 Task: Open a blank sheet, save the file as Kindergarten.doc and add heading 'Kindergarten'Kindergarten ,with the parapraph,with the parapraph Kindergarten is an important foundational stage of education for young children, typically between the ages of four and six. It provides a nurturing environment where children learn essential social, emotional, and academic skills. In kindergarten, children engage in play-based learning, develop fine motor skills, enhance language and communication abilities, and begin to understand basic math concepts. Moreover, they learn to collaborate, share, and build relationships with their peers. Kindergarten sets the stage for a lifelong love of learning and prepares children for the subsequent years of their education journey. Apply Font Style in paragraph Batang and font size 12. Apply font style in  Heading Castellar and font size 14 Change heading alignment to  Left
Action: Mouse moved to (71, 346)
Screenshot: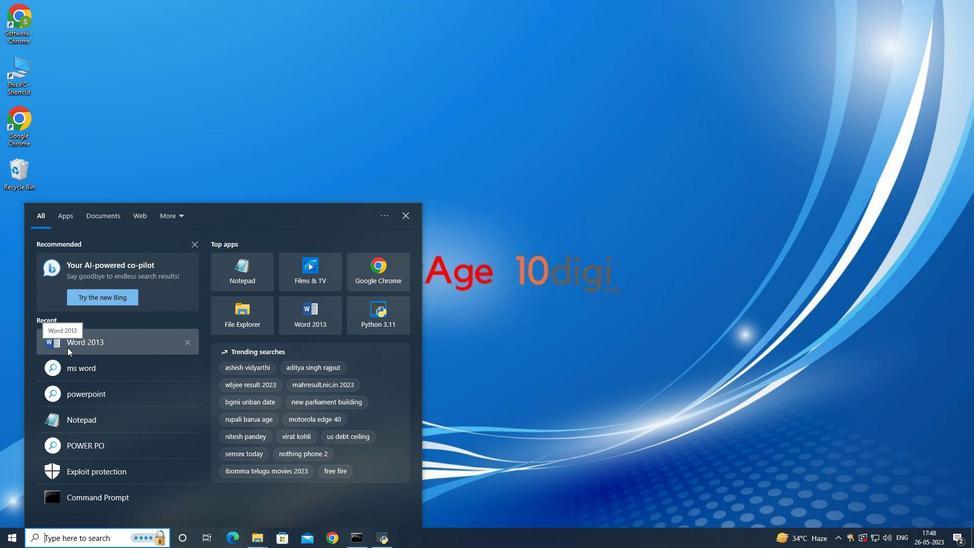 
Action: Mouse pressed left at (71, 346)
Screenshot: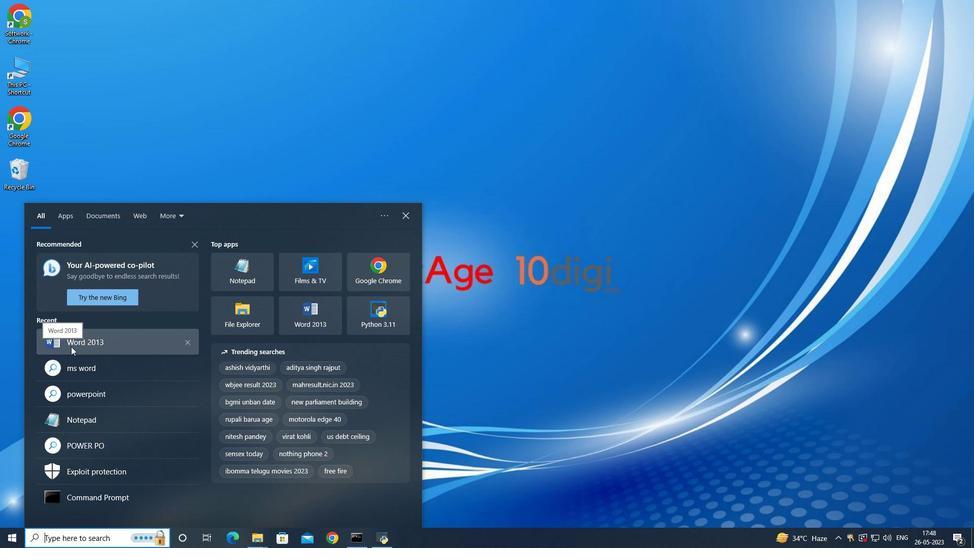 
Action: Mouse moved to (215, 133)
Screenshot: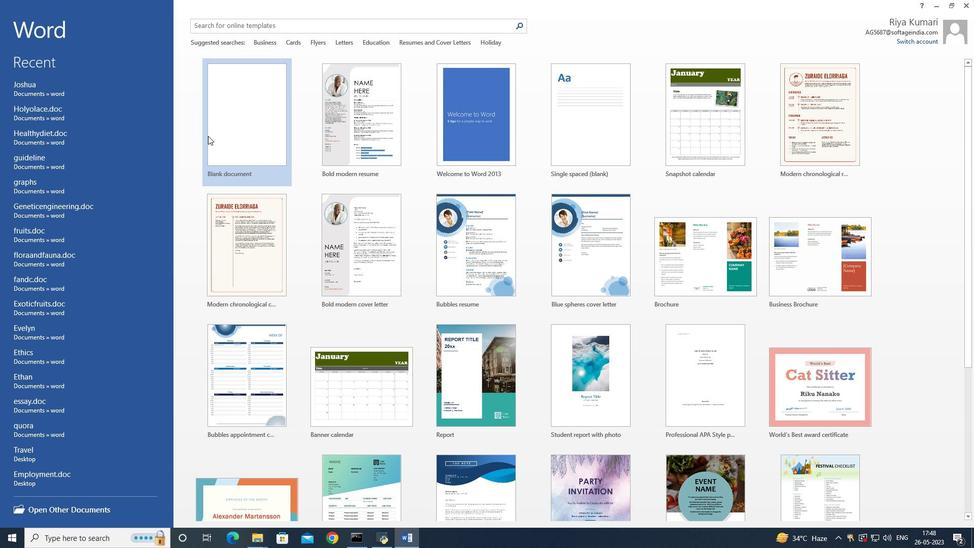 
Action: Mouse pressed left at (215, 133)
Screenshot: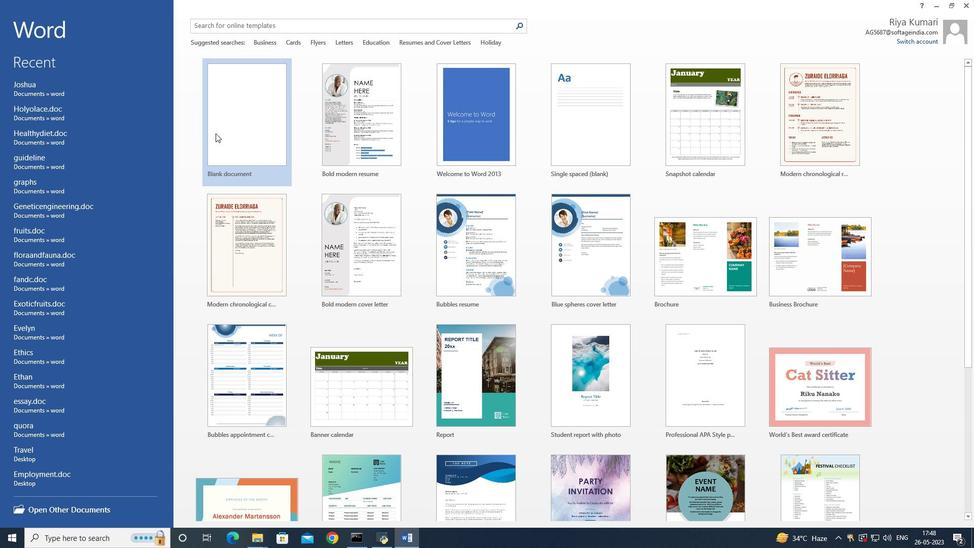 
Action: Mouse moved to (314, 177)
Screenshot: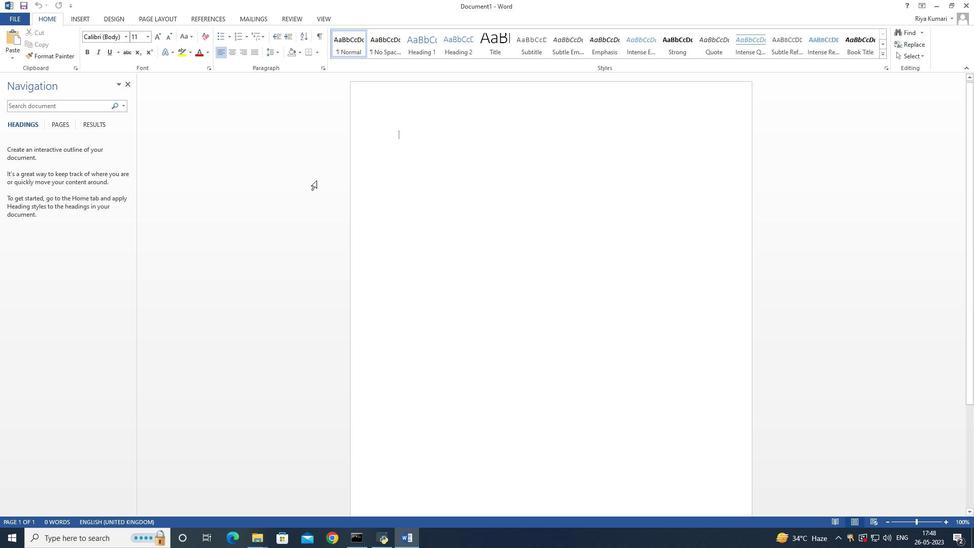 
Action: Key pressed ctrl+S
Screenshot: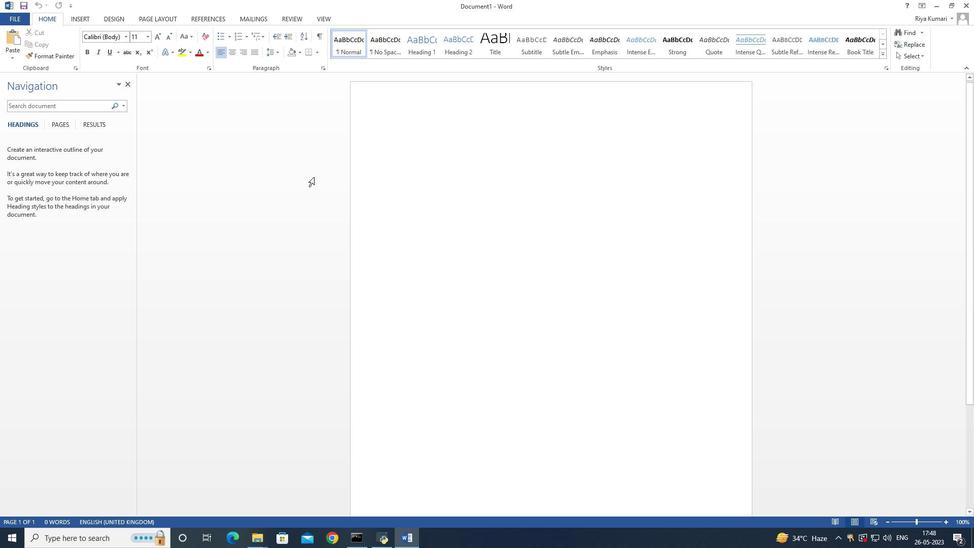
Action: Mouse moved to (261, 117)
Screenshot: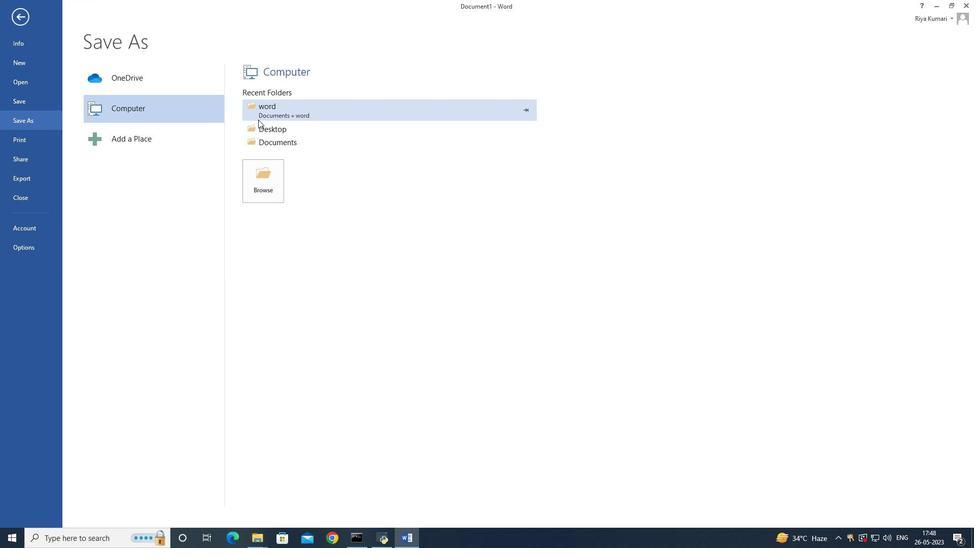 
Action: Mouse pressed left at (261, 117)
Screenshot: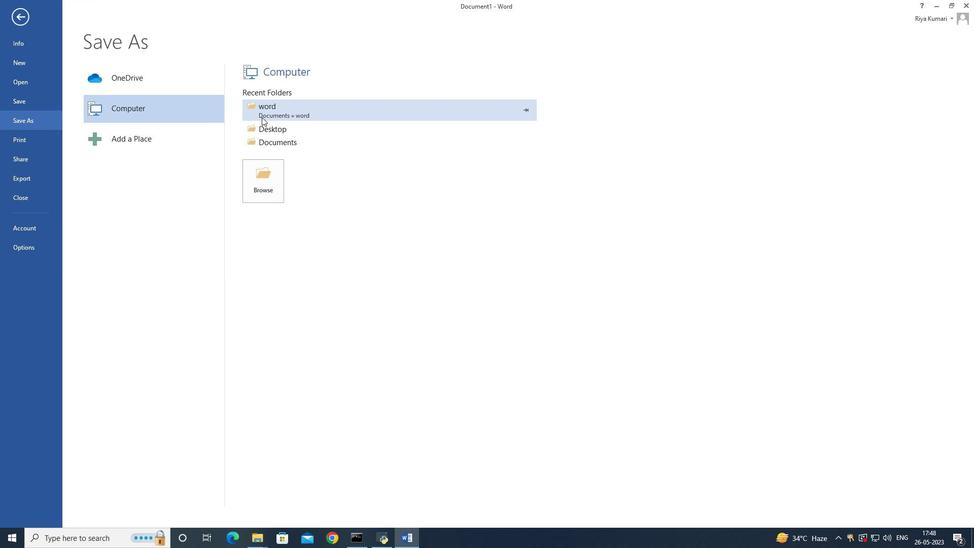 
Action: Mouse moved to (253, 209)
Screenshot: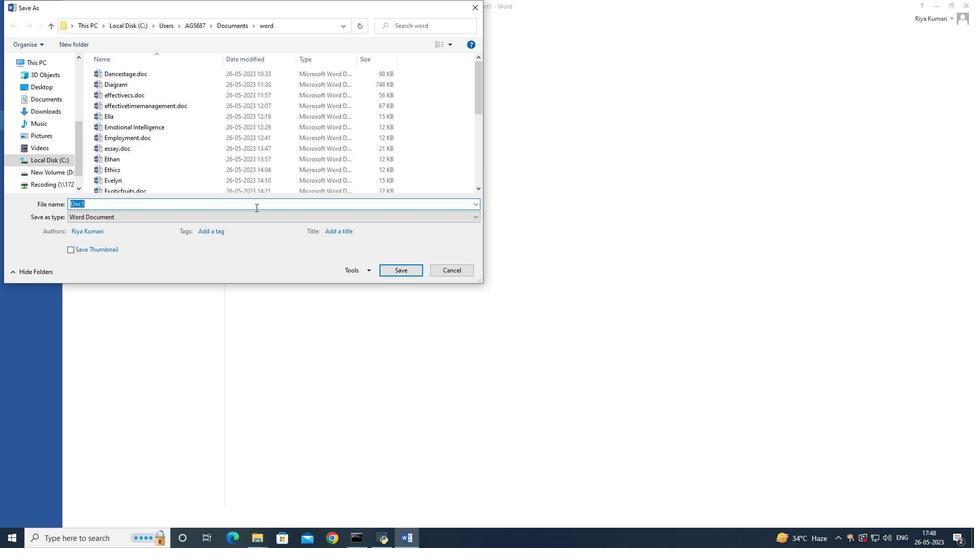 
Action: Key pressed <Key.caps_lock>K<Key.caps_lock>indergarten.doc<Key.enter>
Screenshot: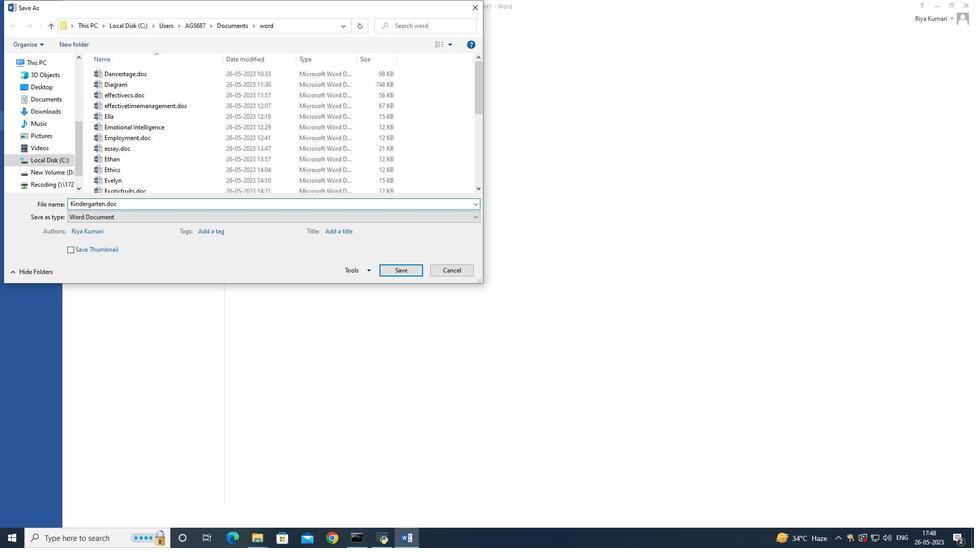 
Action: Mouse moved to (254, 210)
Screenshot: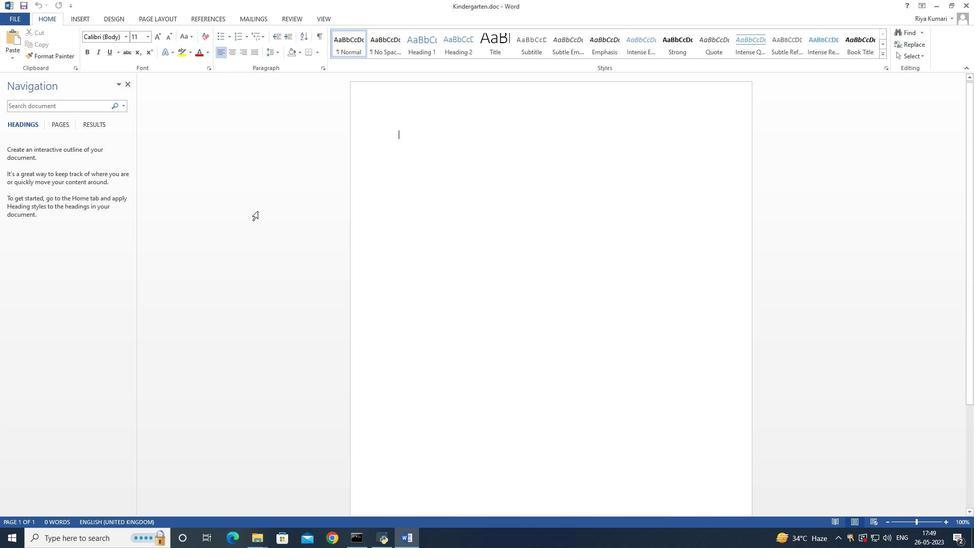 
Action: Key pressed <Key.caps_lock>K<Key.caps_lock>indergarten<Key.space><Key.enter>kindergarten<Key.space>is<Key.space>an<Key.space>important<Key.space>foundation<Key.space>stage<Key.space>of<Key.space>education<Key.space>for<Key.space>young<Key.space>childe<Key.backspace>ren,<Key.space>typically<Key.space>between<Key.space>the<Key.space>ages<Key.space>of<Key.space>four<Key.space>and<Key.space>six.<Key.space><Key.caps_lock>I<Key.caps_lock>t<Key.space>provides<Key.space>a<Key.space>nurturing<Key.space>environment<Key.space>where<Key.space>children<Key.space>learn<Key.space>essential<Key.space>social,<Key.space>emotional,<Key.space>and<Key.space>play-based<Key.space>learning,<Key.space>dveloping<Key.space>fine<Key.space>n<Key.backspace>motor<Key.space>skills,<Key.space>enc<Key.backspace>hance<Key.space>language<Key.space>and<Key.space>communication<Key.space>abilites,<Key.space>and<Key.space>begin<Key.space>to<Key.space>understand<Key.space>basic<Key.space>math<Key.space>concepts.<Key.space><Key.shift>Moreover,<Key.space>they<Key.space>learn<Key.space>to<Key.space>collaborate,<Key.space>share<Key.space>and<Key.space>build<Key.space>reltionship<Key.space>with<Key.space>their<Key.space>peers.<Key.space><Key.shift>Kindgarten<Key.space>sets<Key.space>the<Key.space>stage<Key.space>fi<Key.backspace>or<Key.space>a<Key.space>lifelong<Key.space>love<Key.space>of<Key.space>learning<Key.space>and<Key.space>prepares<Key.space>children<Key.space>for<Key.space>the<Key.space>subsequent<Key.space>year<Key.space>of<Key.space>their<Key.space>education<Key.space>journey
Screenshot: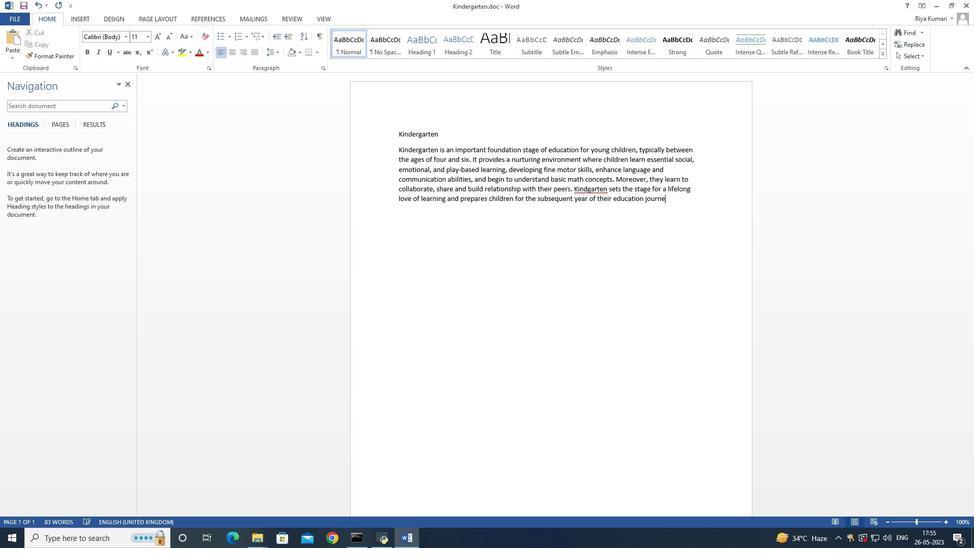 
Action: Mouse moved to (193, 168)
Screenshot: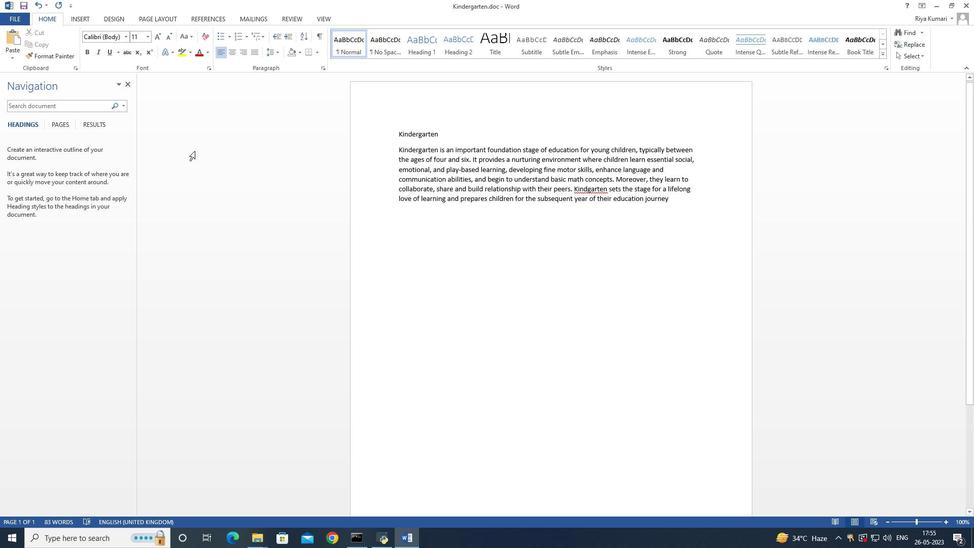
Action: Key pressed .
Screenshot: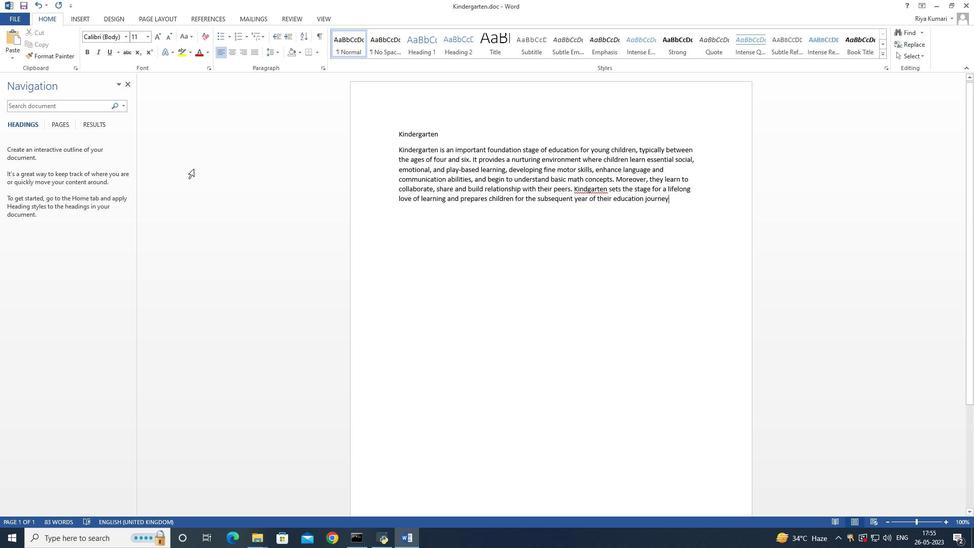 
Action: Mouse moved to (586, 188)
Screenshot: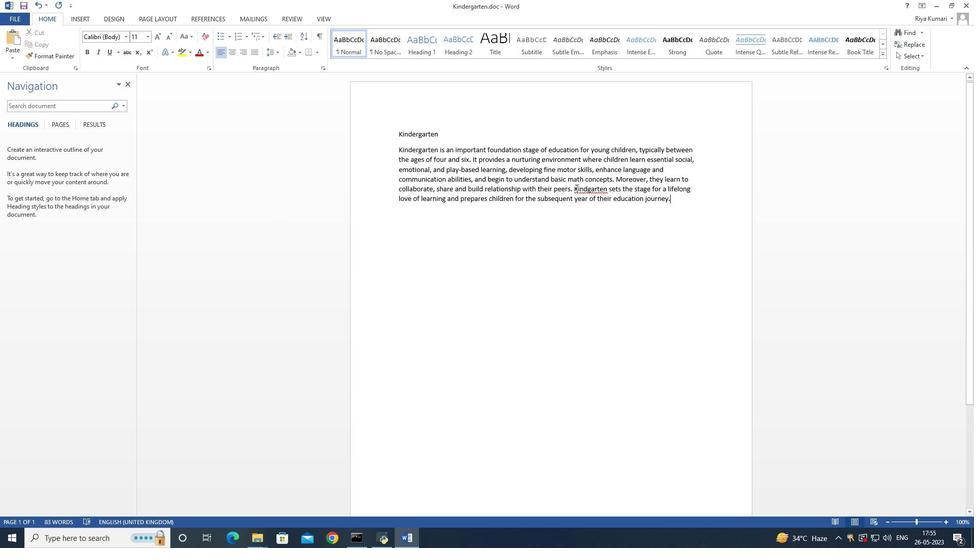 
Action: Mouse pressed right at (586, 188)
Screenshot: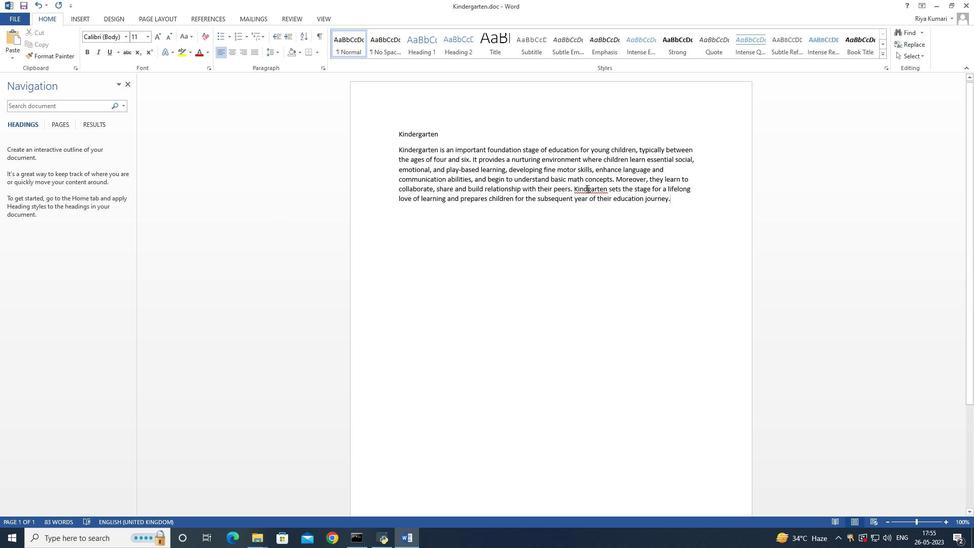 
Action: Mouse moved to (640, 213)
Screenshot: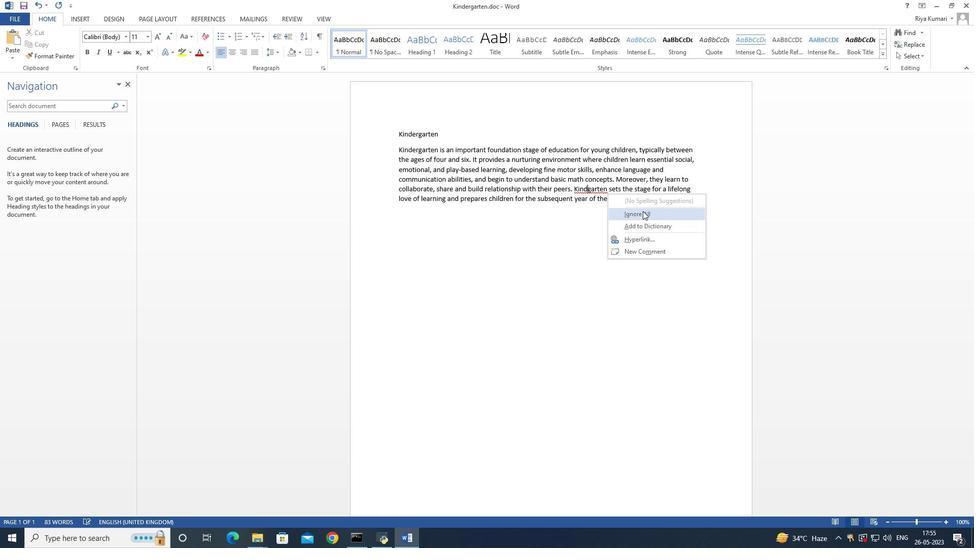 
Action: Mouse pressed left at (640, 213)
Screenshot: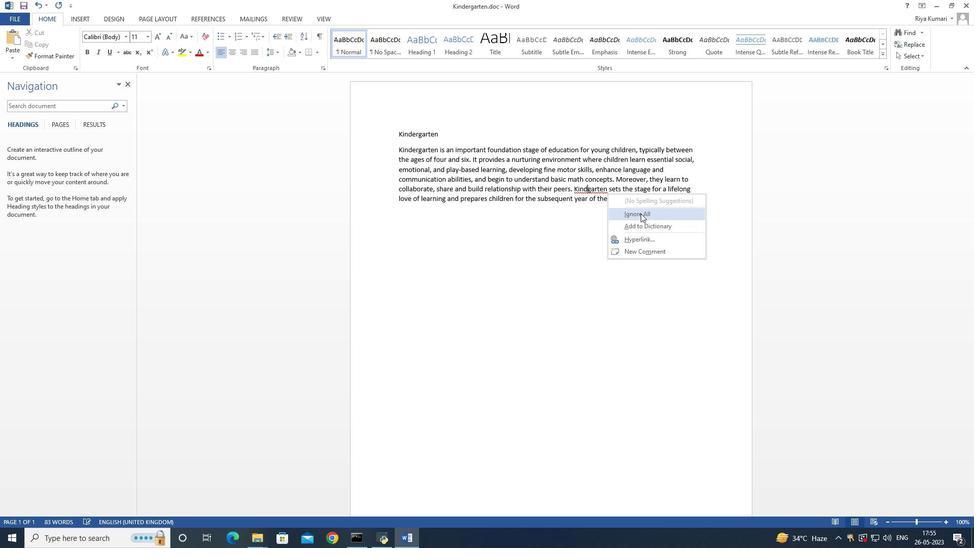 
Action: Mouse moved to (396, 148)
Screenshot: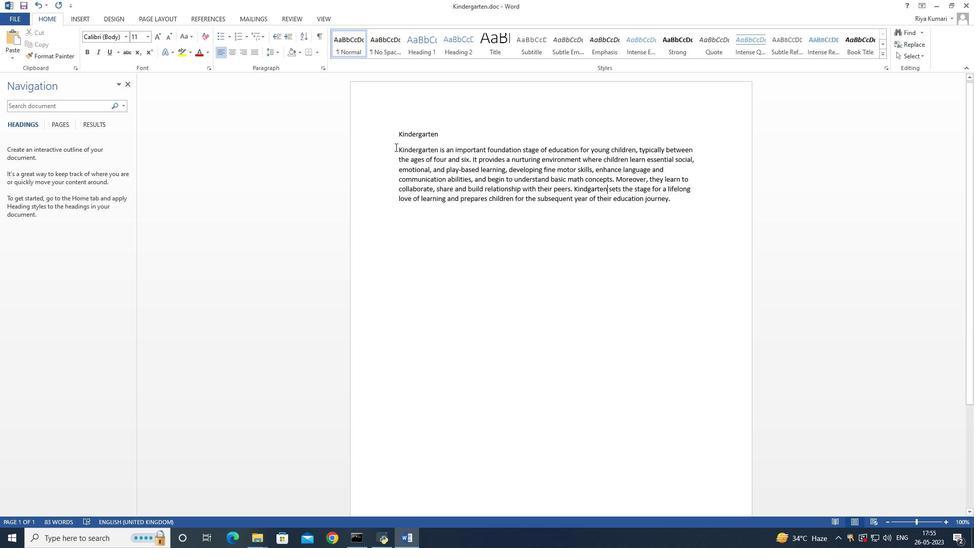 
Action: Mouse pressed left at (396, 148)
Screenshot: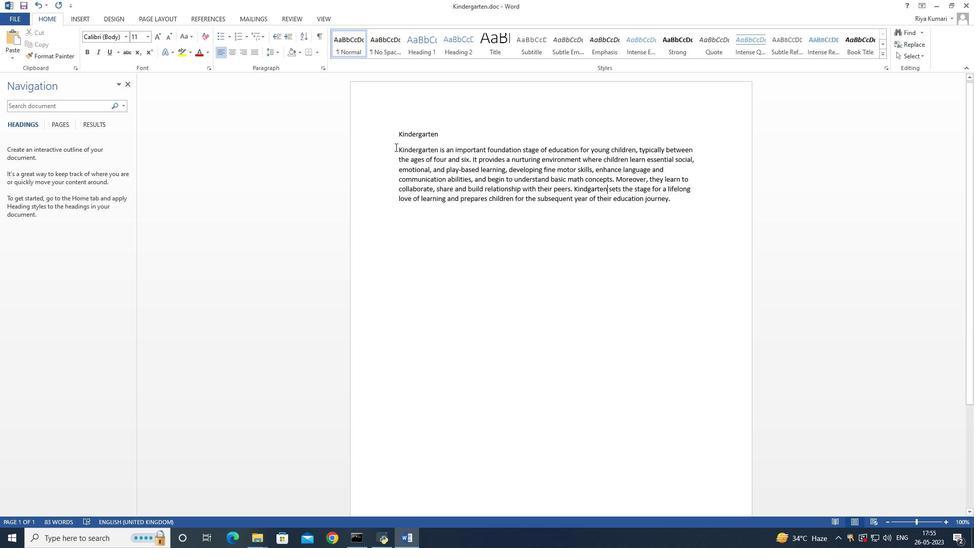 
Action: Mouse moved to (113, 36)
Screenshot: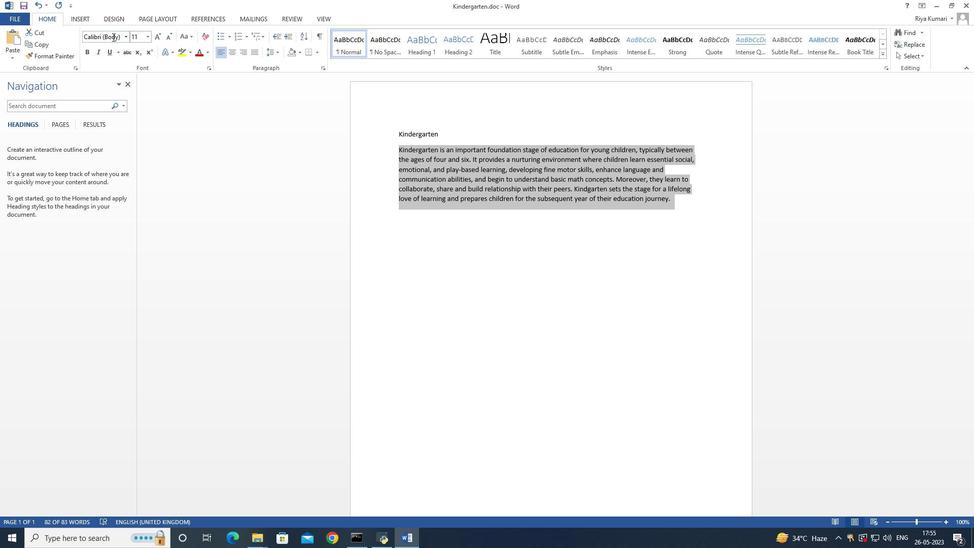 
Action: Mouse pressed left at (113, 36)
Screenshot: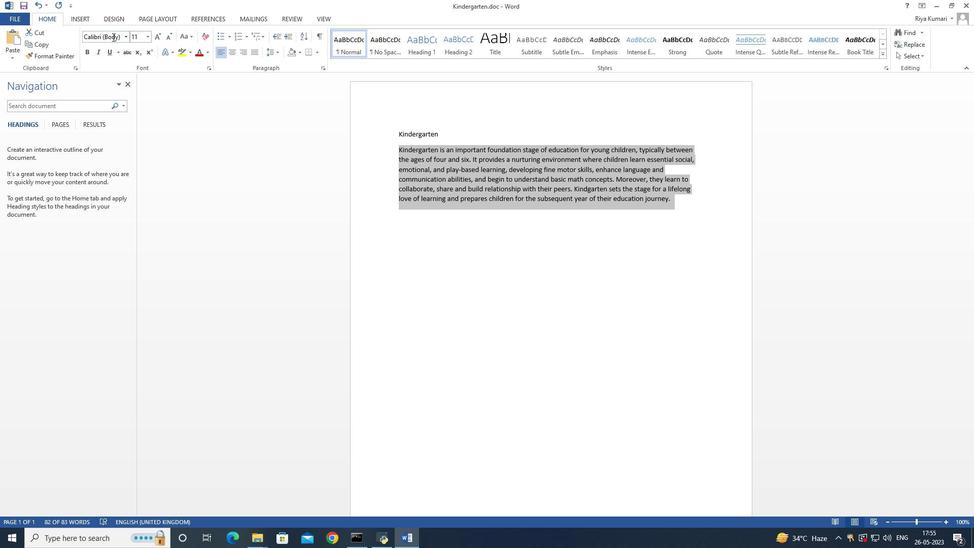
Action: Mouse moved to (120, 36)
Screenshot: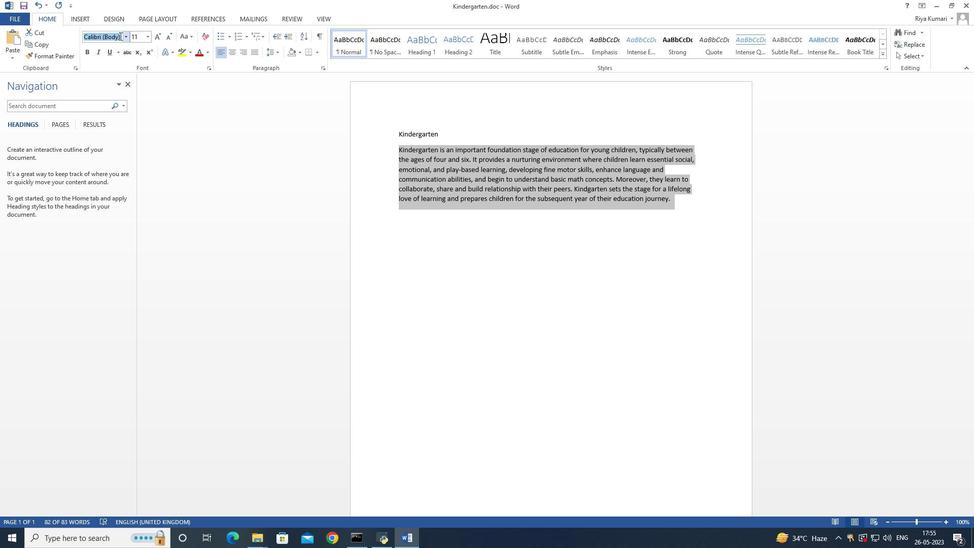 
Action: Key pressed <Key.shift><Key.caps_lock>B<Key.caps_lock>a
Screenshot: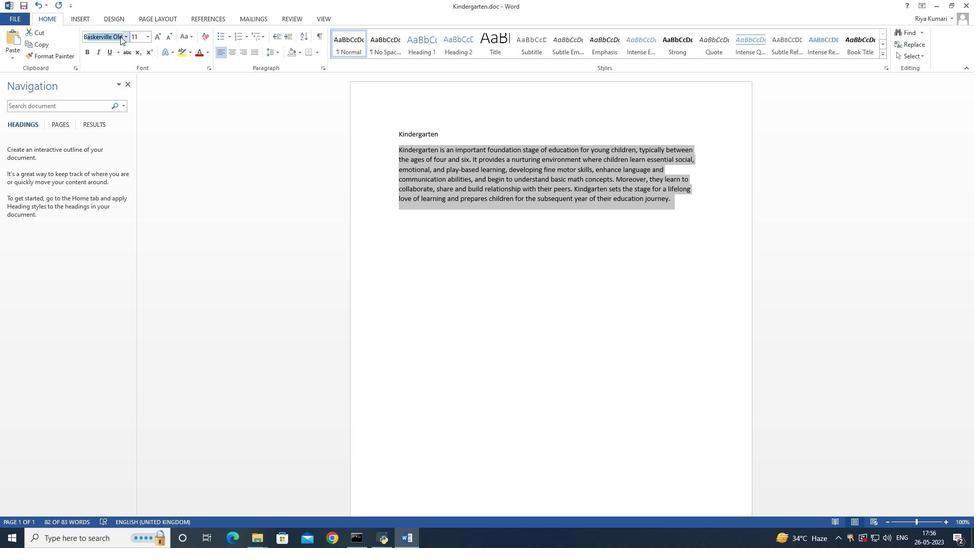 
Action: Mouse moved to (121, 40)
Screenshot: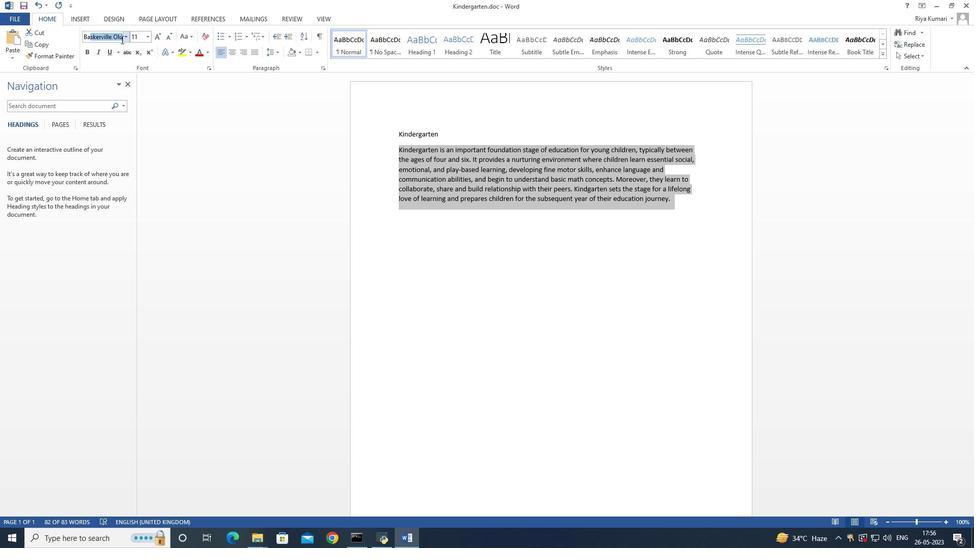 
Action: Key pressed t
Screenshot: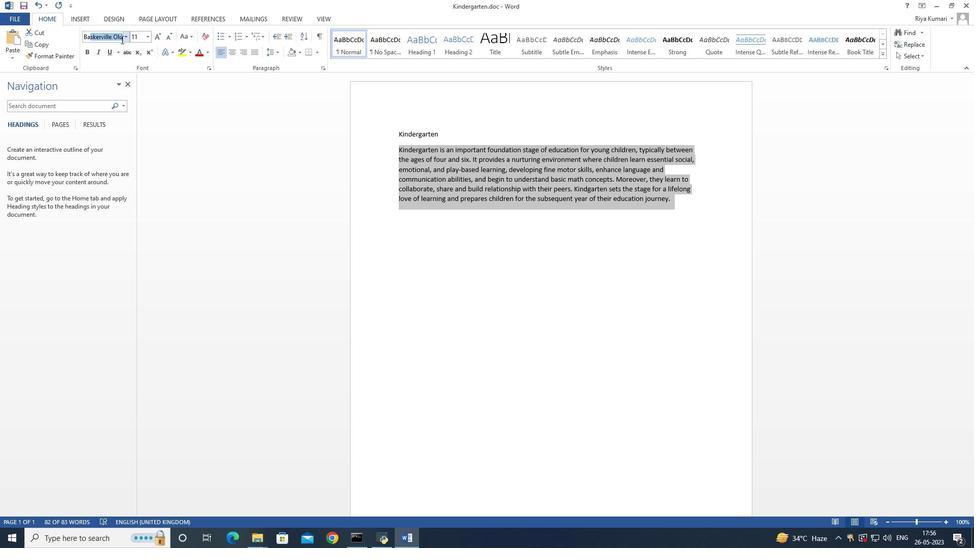 
Action: Mouse moved to (121, 41)
Screenshot: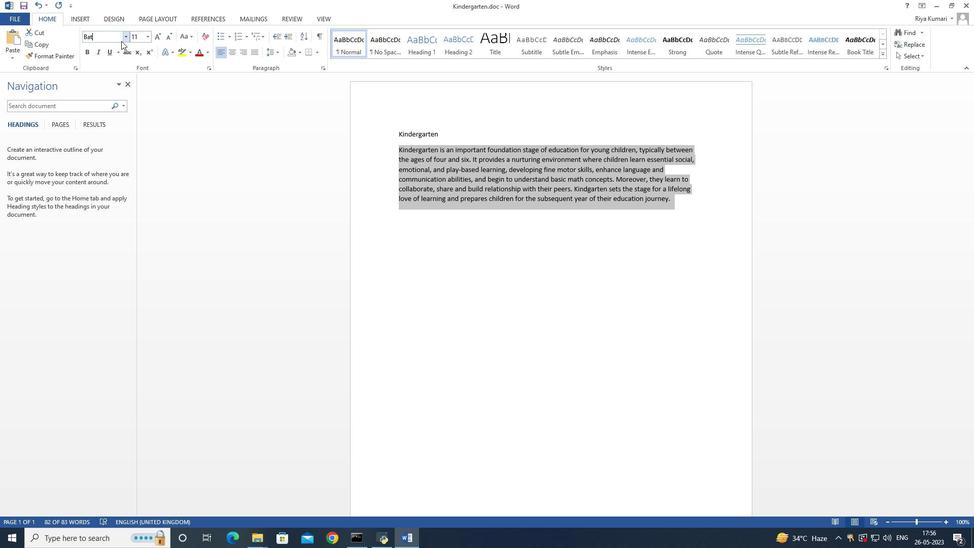
Action: Key pressed ang
Screenshot: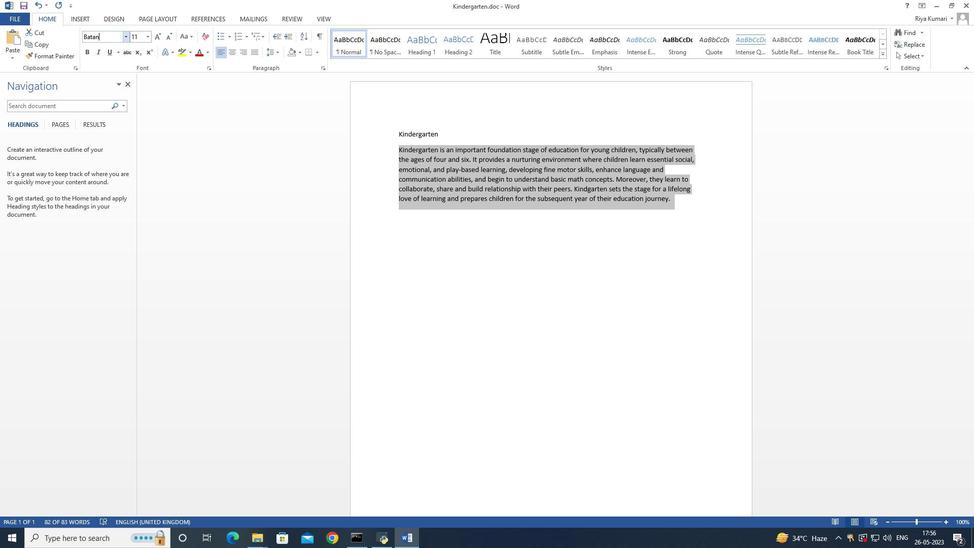 
Action: Mouse moved to (119, 42)
Screenshot: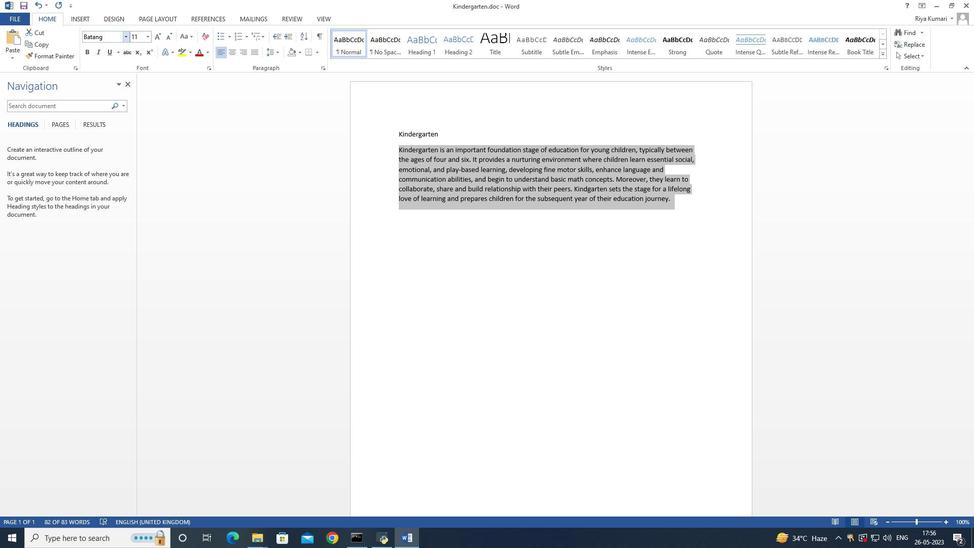 
Action: Key pressed <Key.enter>
Screenshot: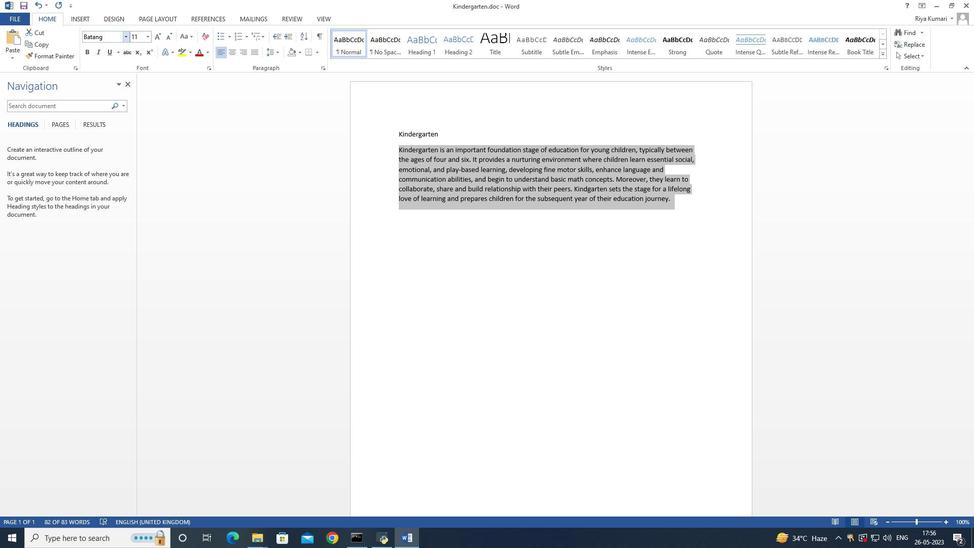 
Action: Mouse moved to (154, 37)
Screenshot: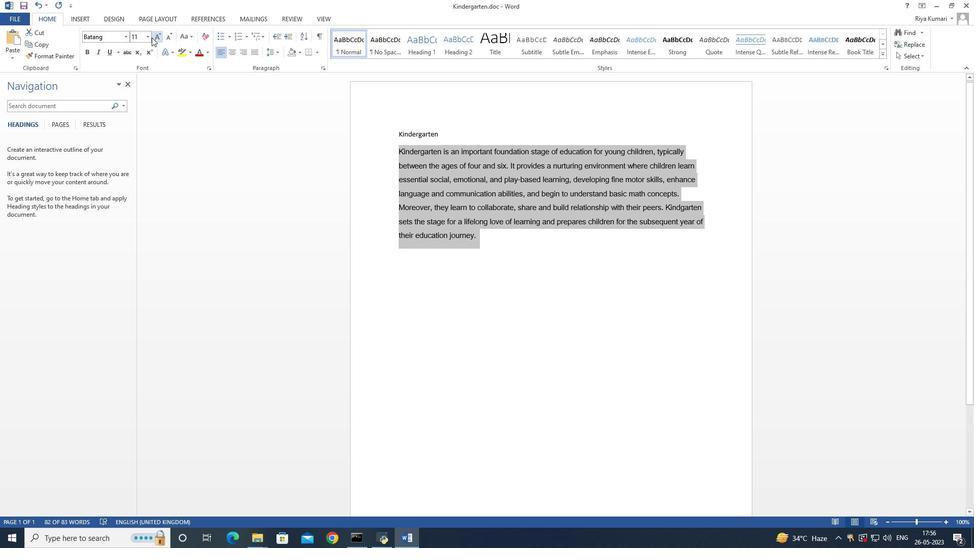 
Action: Mouse pressed left at (154, 37)
Screenshot: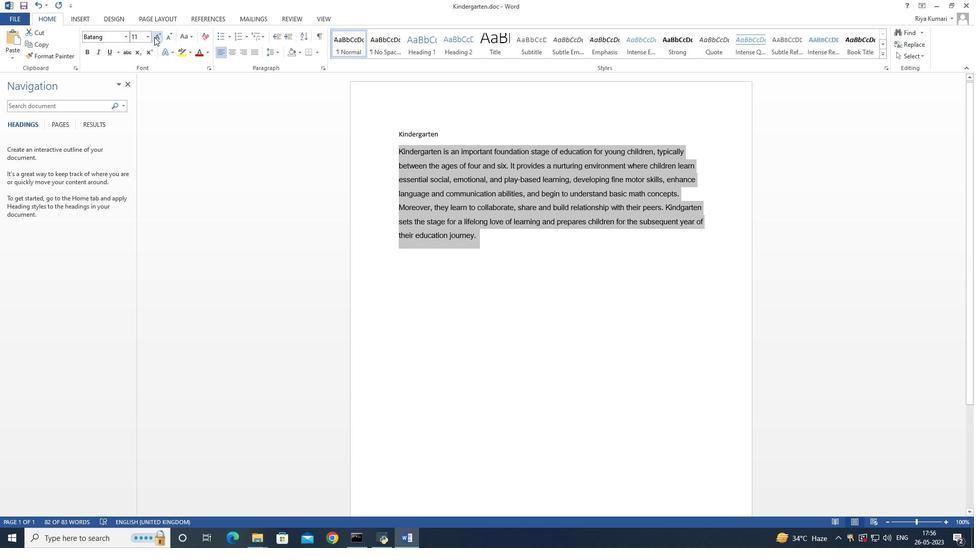 
Action: Mouse moved to (426, 290)
Screenshot: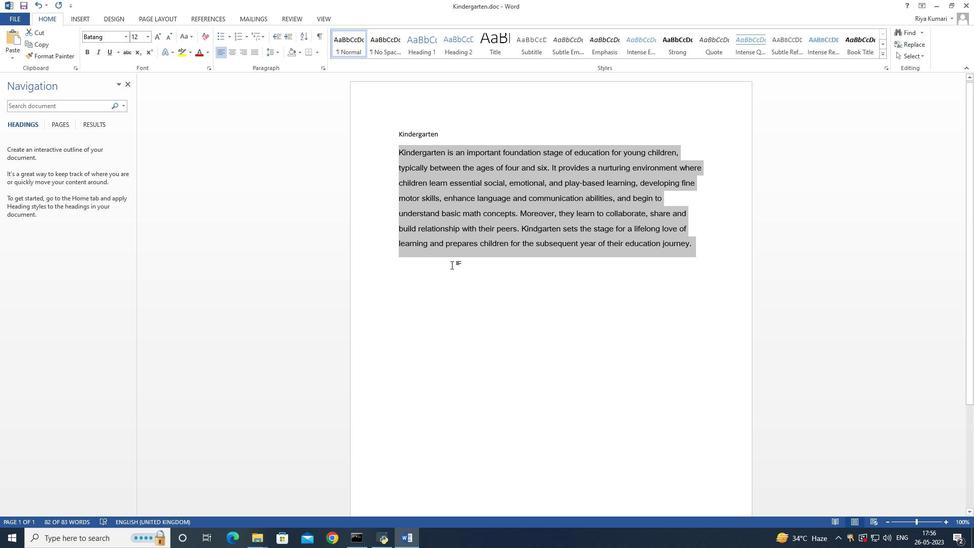 
Action: Mouse pressed left at (426, 290)
Screenshot: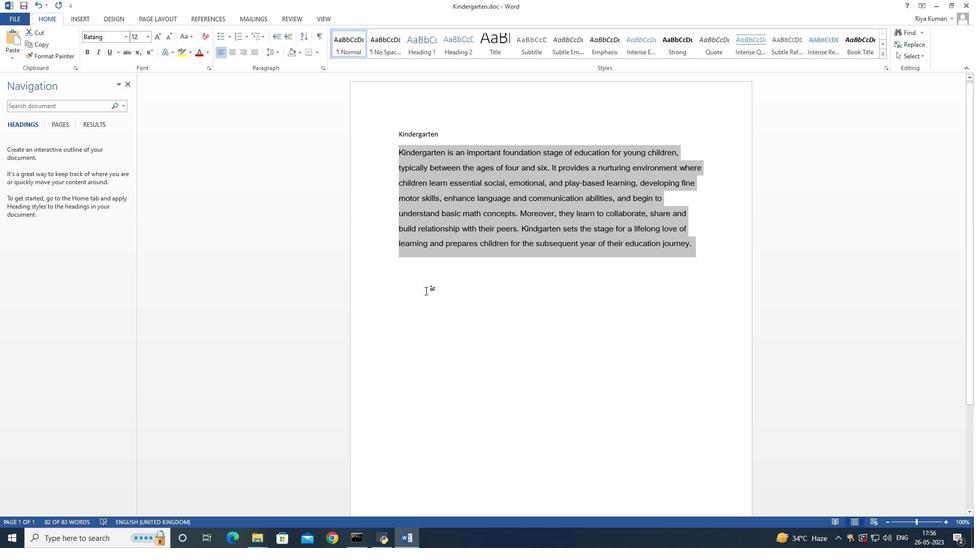 
Action: Mouse moved to (395, 133)
Screenshot: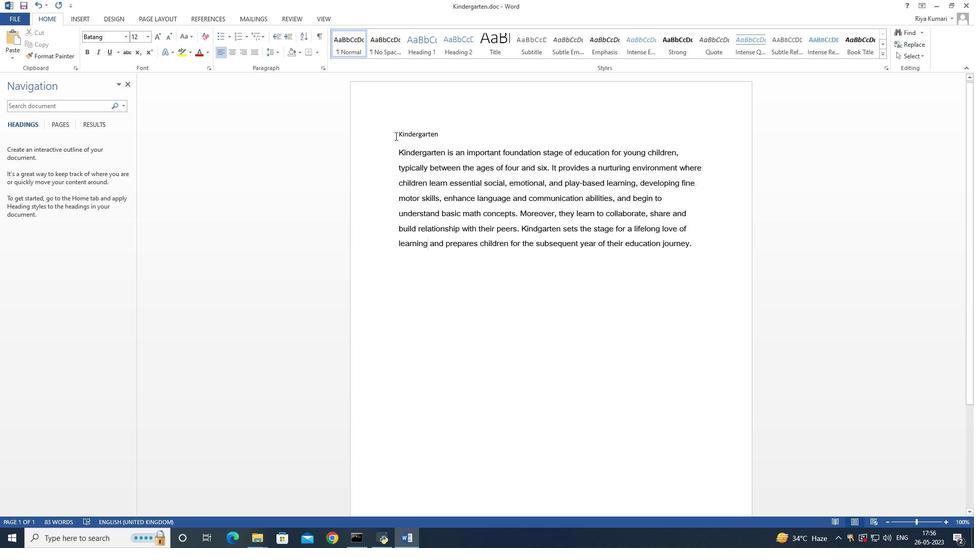 
Action: Mouse pressed left at (395, 133)
Screenshot: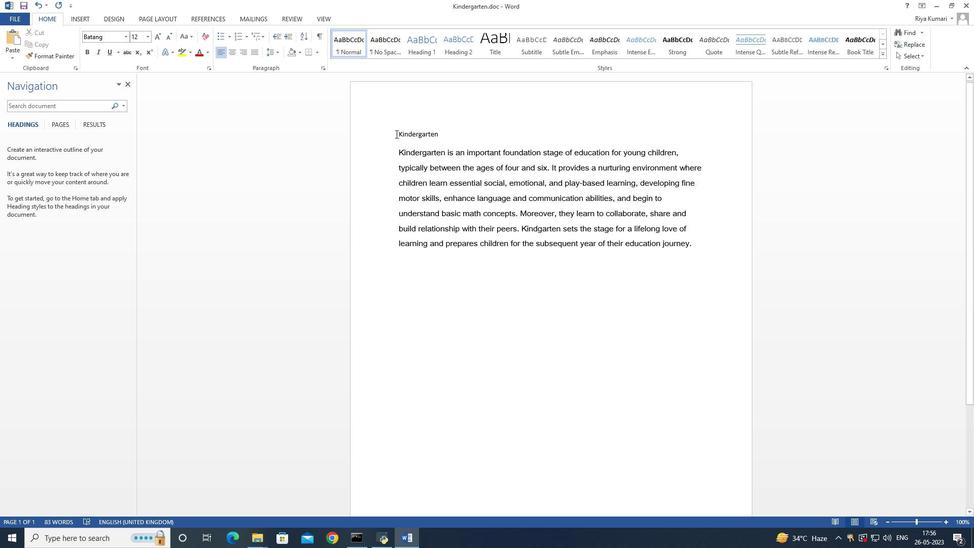 
Action: Mouse moved to (118, 34)
Screenshot: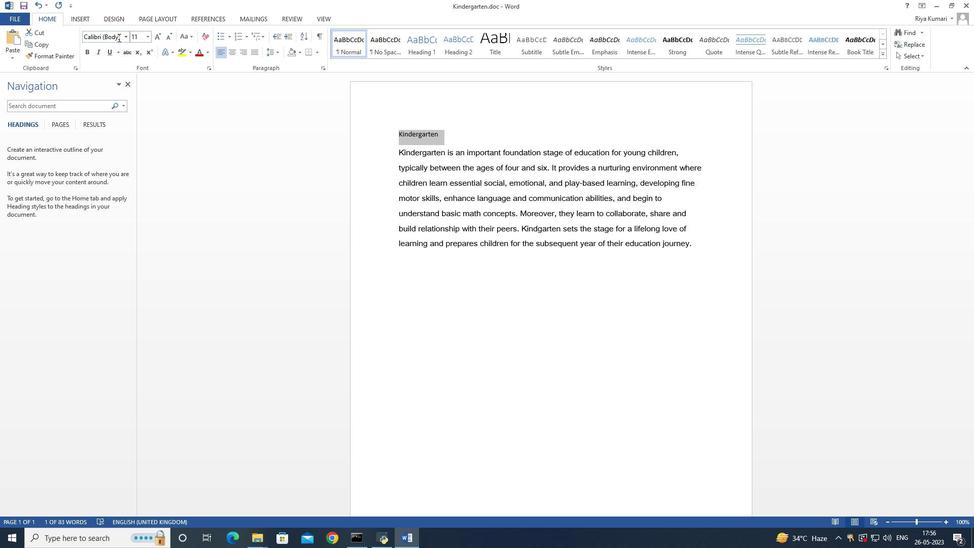 
Action: Mouse pressed left at (118, 34)
Screenshot: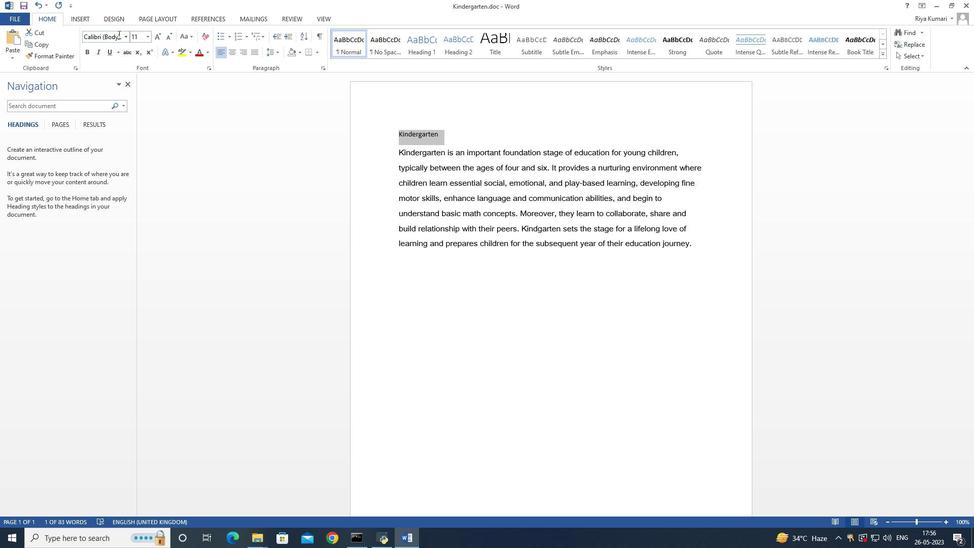 
Action: Mouse moved to (142, 57)
Screenshot: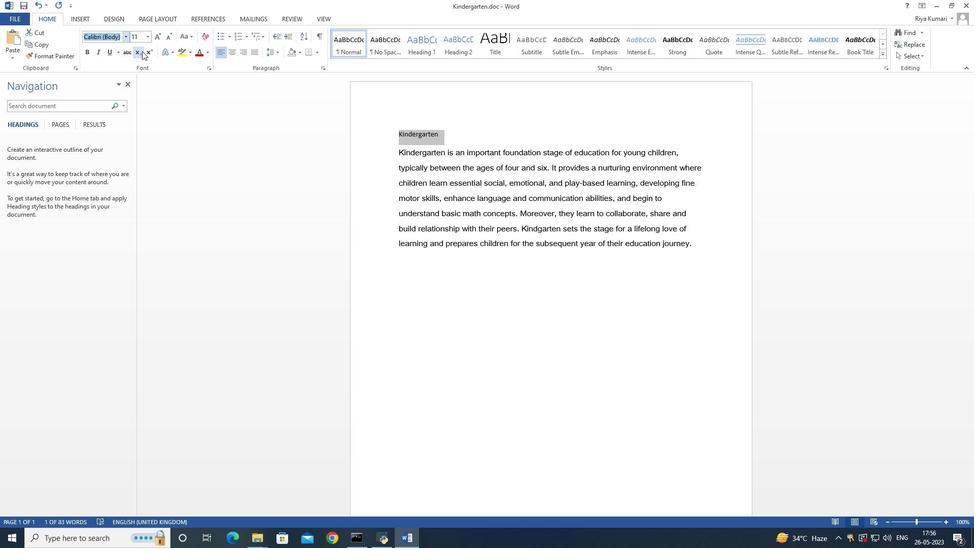 
Action: Key pressed ca
Screenshot: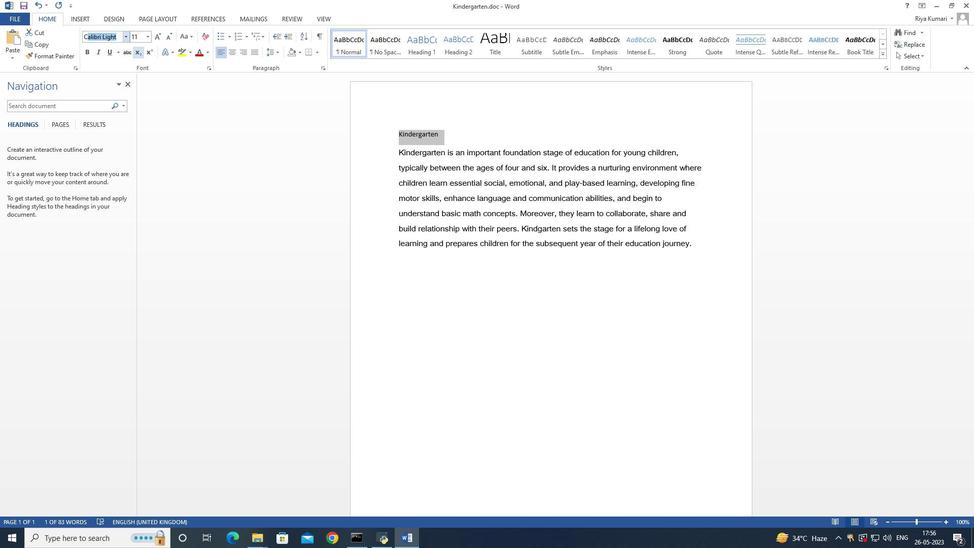 
Action: Mouse moved to (142, 58)
Screenshot: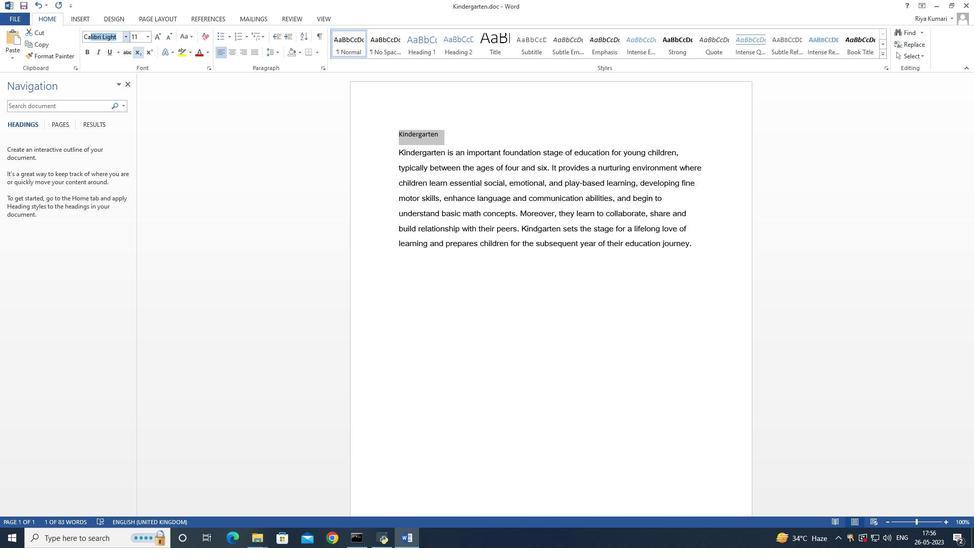 
Action: Key pressed s
Screenshot: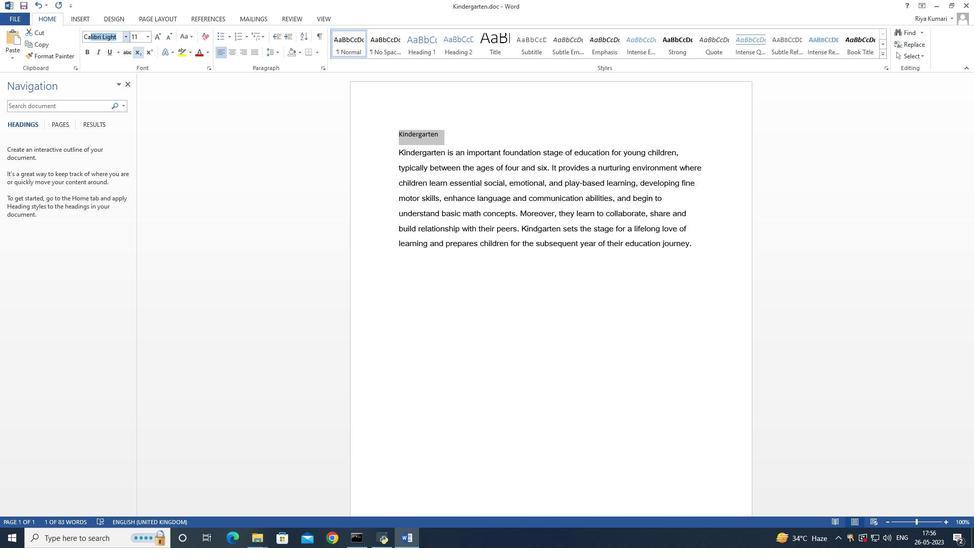 
Action: Mouse moved to (142, 59)
Screenshot: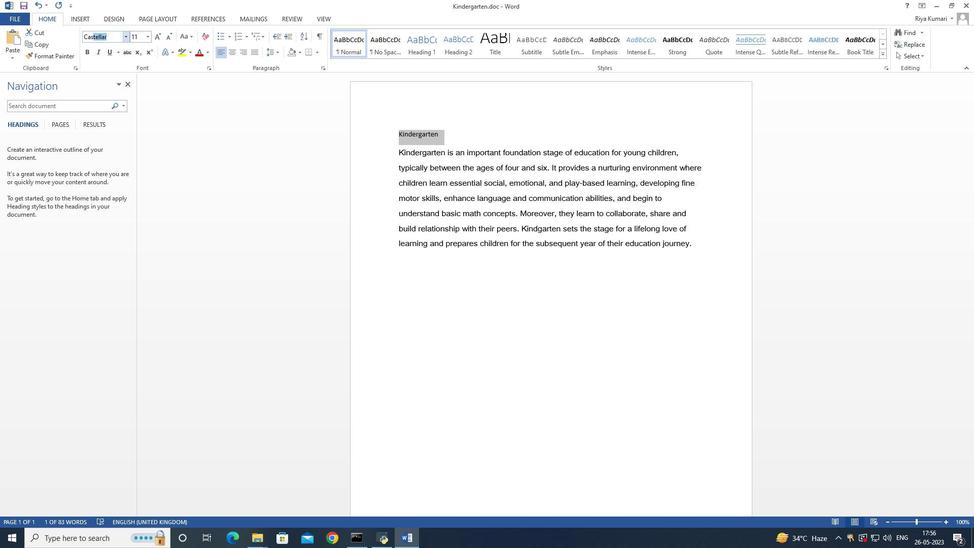 
Action: Key pressed tel
Screenshot: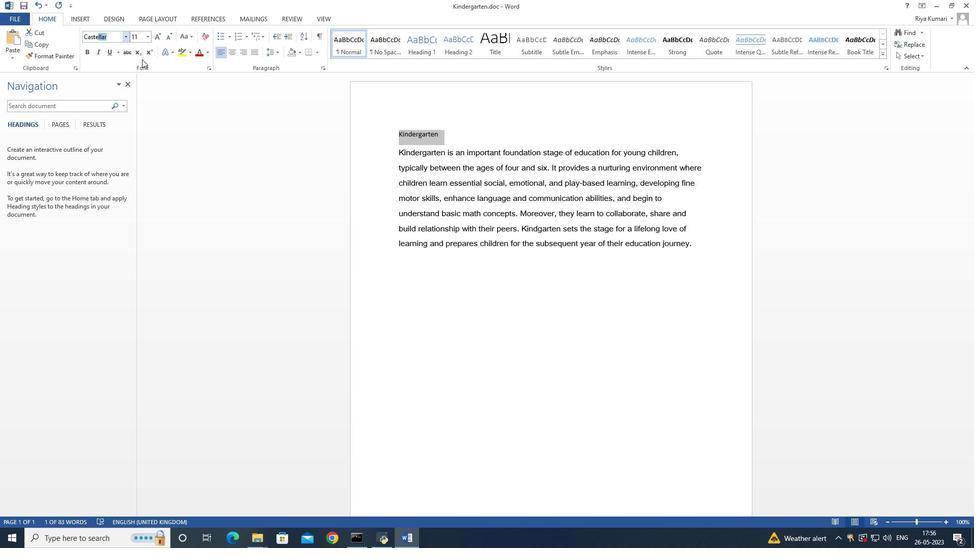 
Action: Mouse moved to (139, 68)
Screenshot: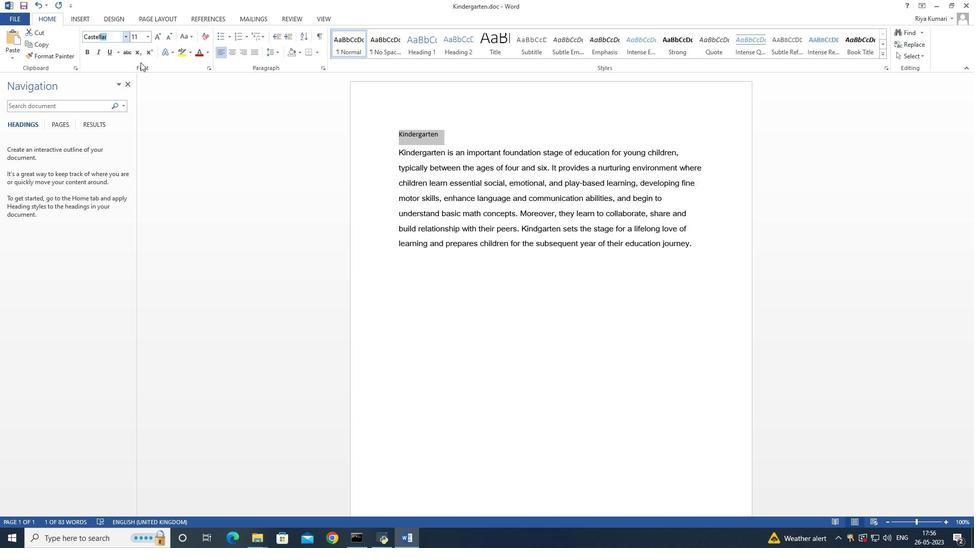 
Action: Key pressed l
Screenshot: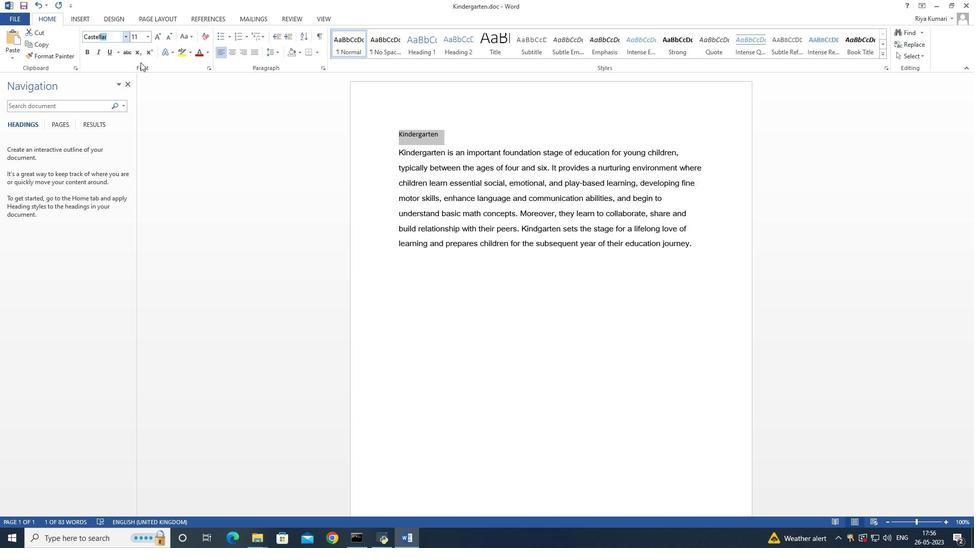
Action: Mouse moved to (137, 72)
Screenshot: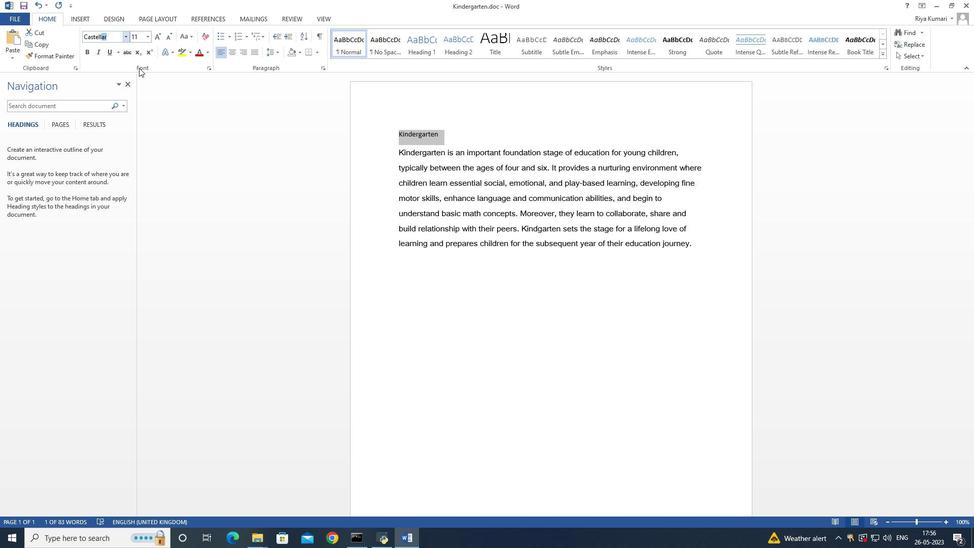 
Action: Key pressed a
Screenshot: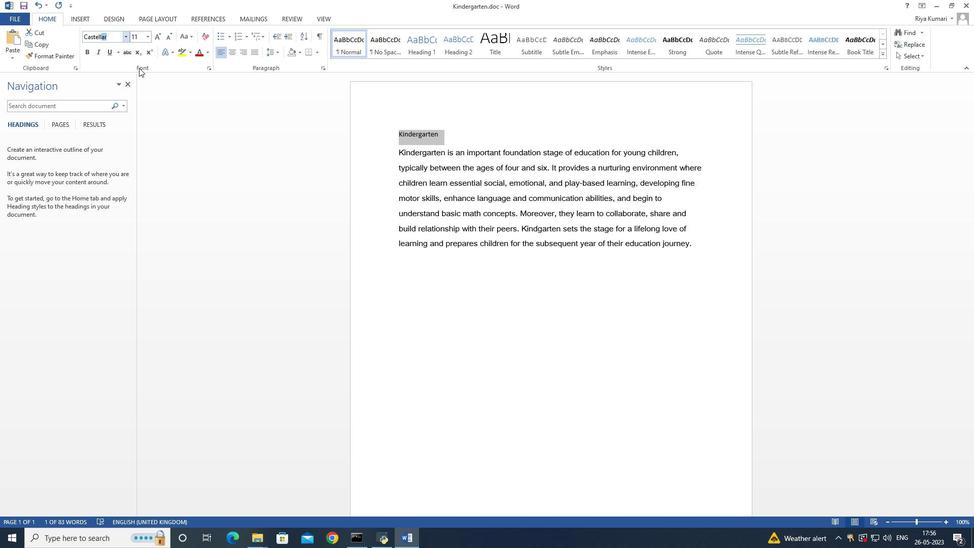 
Action: Mouse moved to (134, 74)
Screenshot: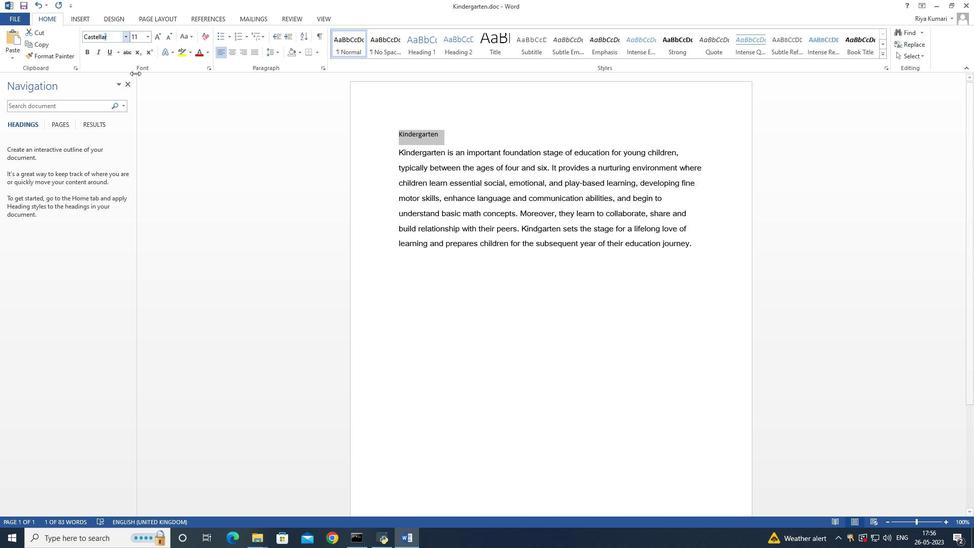 
Action: Key pressed r
Screenshot: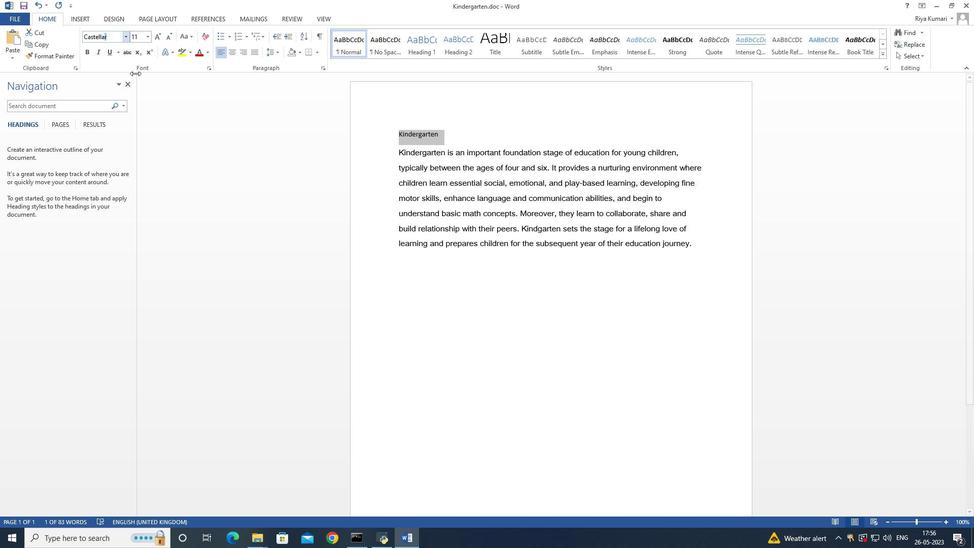 
Action: Mouse moved to (134, 67)
Screenshot: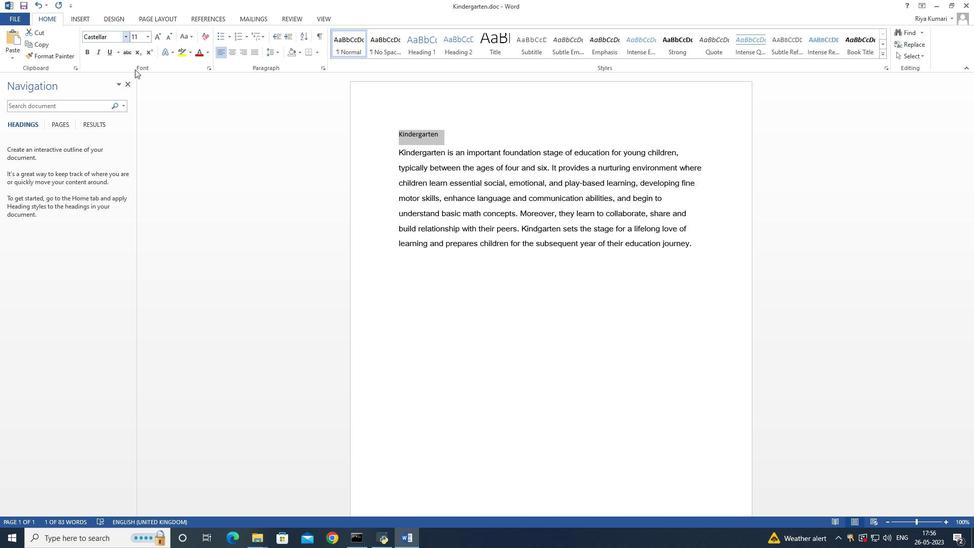
Action: Key pressed <Key.enter>
Screenshot: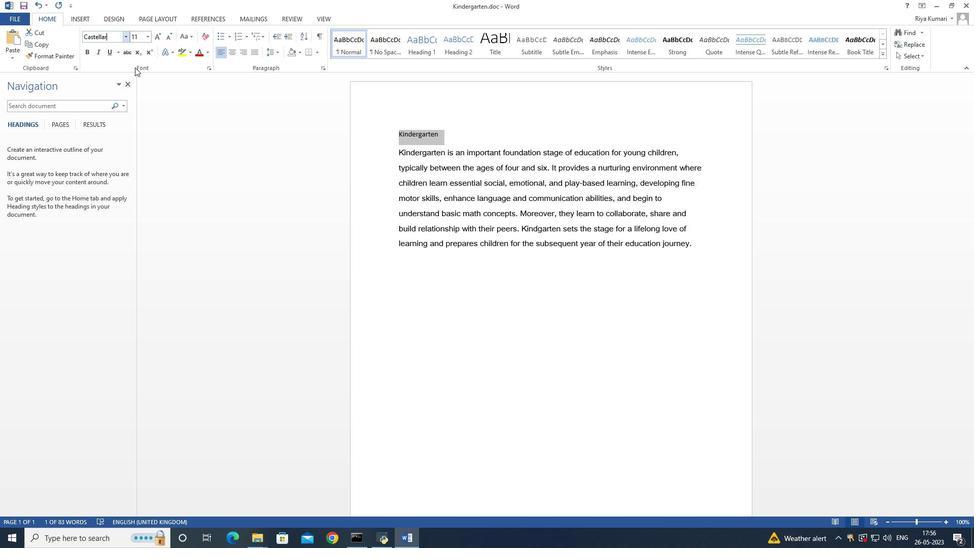 
Action: Mouse moved to (157, 36)
Screenshot: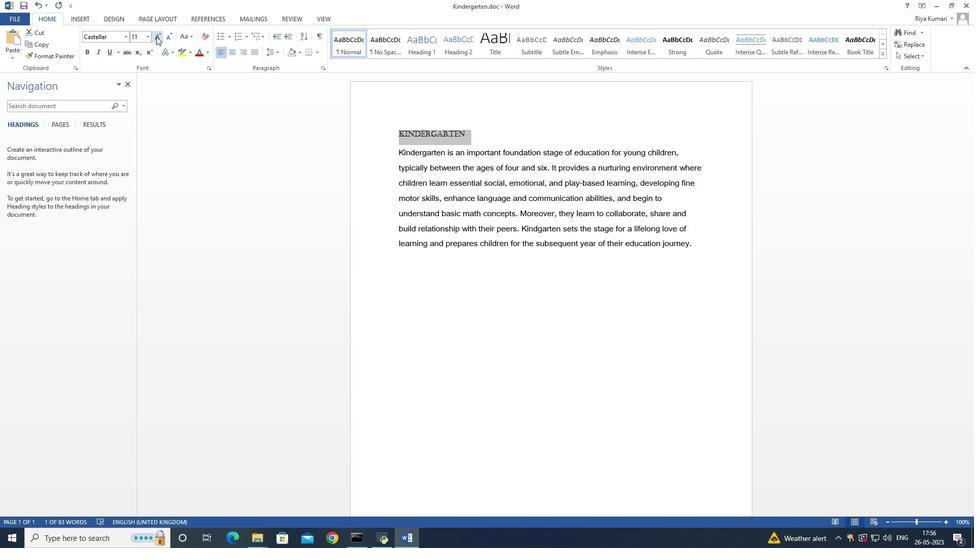 
Action: Mouse pressed left at (157, 36)
Screenshot: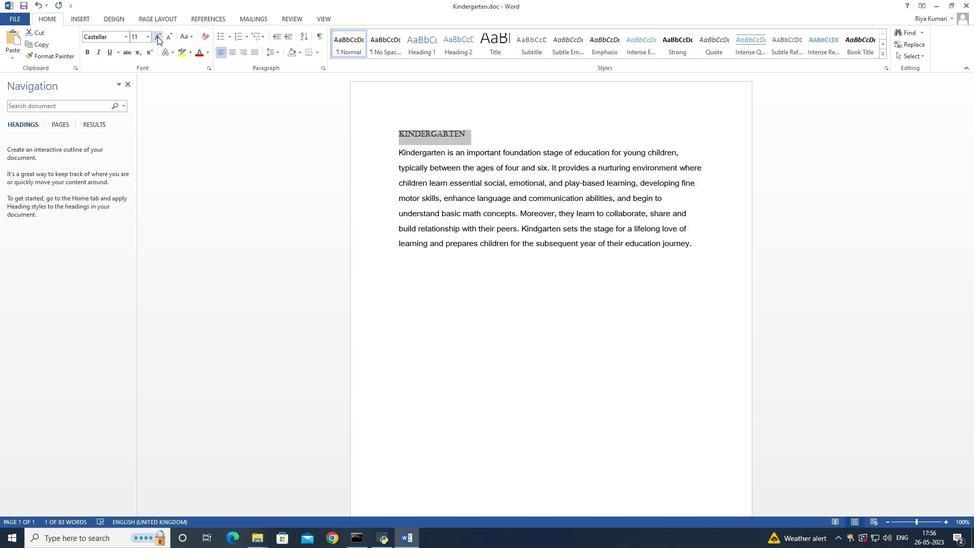 
Action: Mouse pressed left at (157, 36)
Screenshot: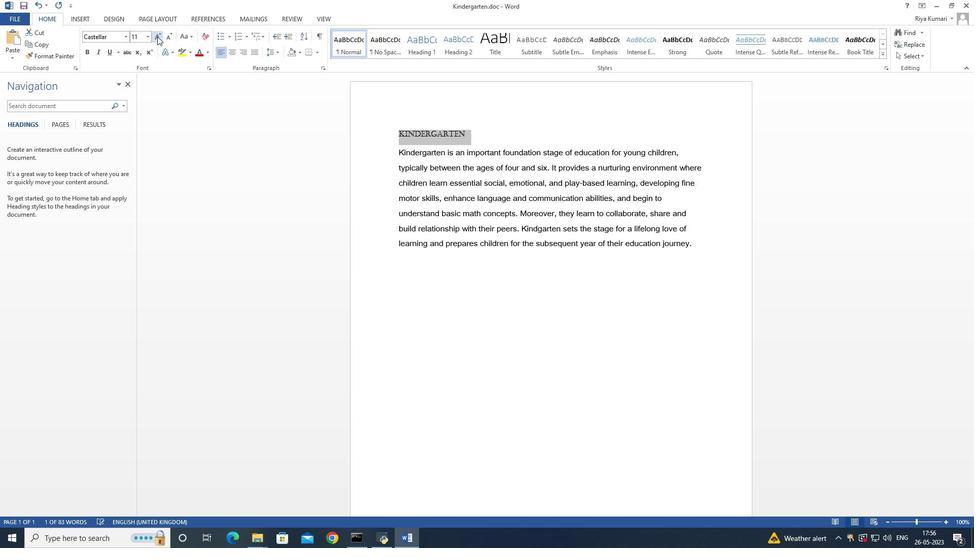 
Action: Mouse moved to (221, 56)
Screenshot: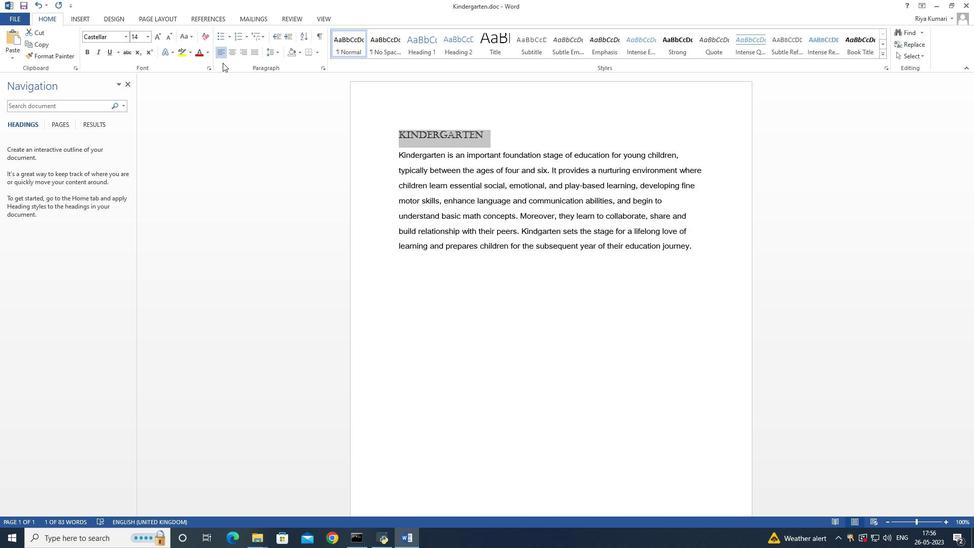 
Action: Mouse pressed left at (221, 56)
Screenshot: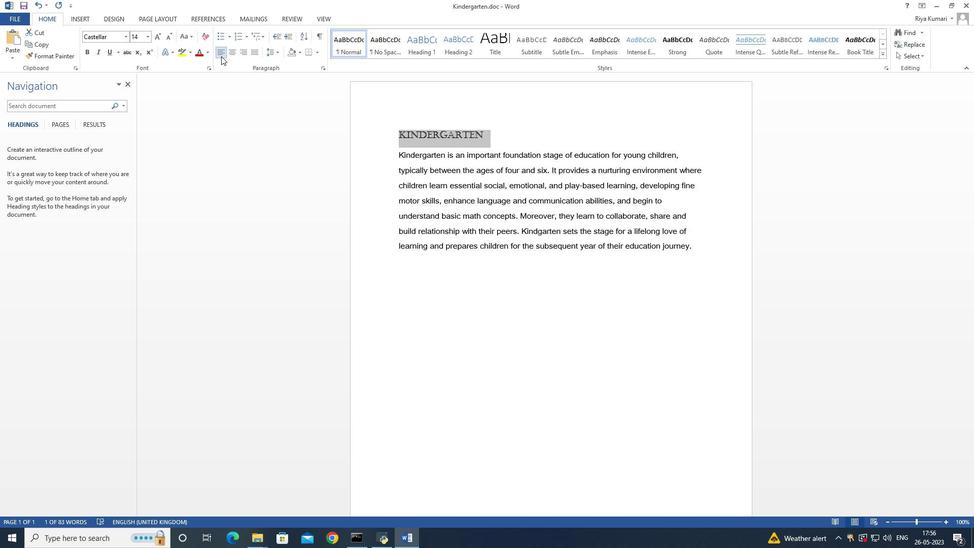 
Action: Mouse moved to (451, 345)
Screenshot: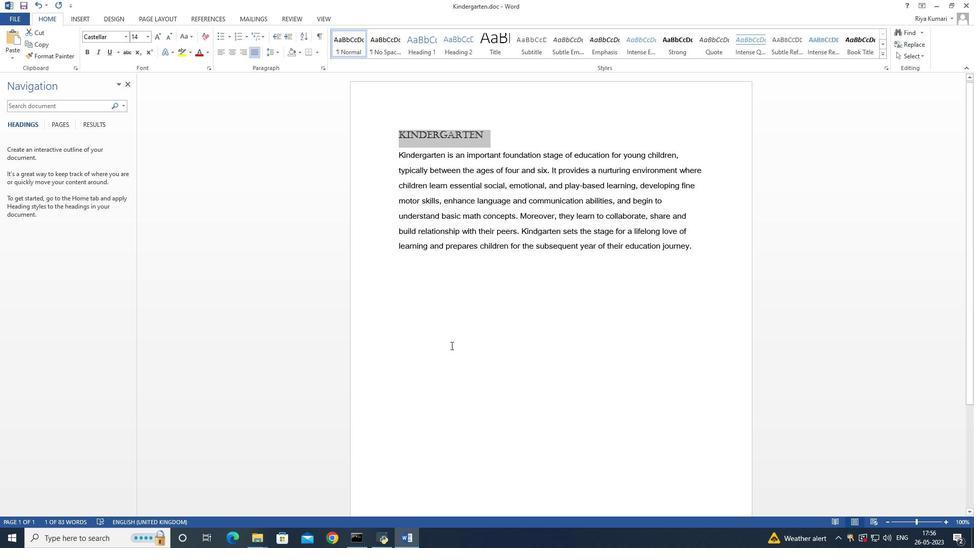 
Action: Key pressed ctrl+S
Screenshot: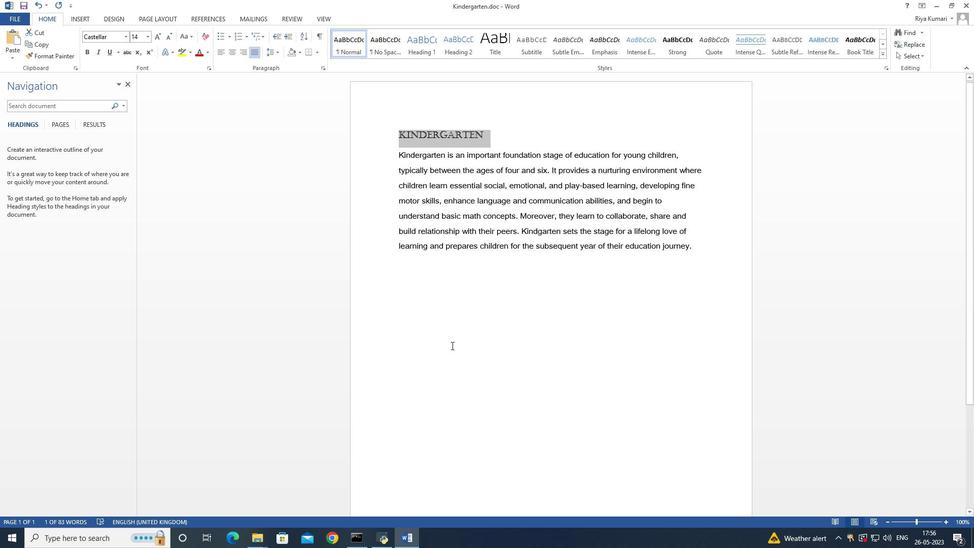 
Action: Mouse moved to (450, 343)
Screenshot: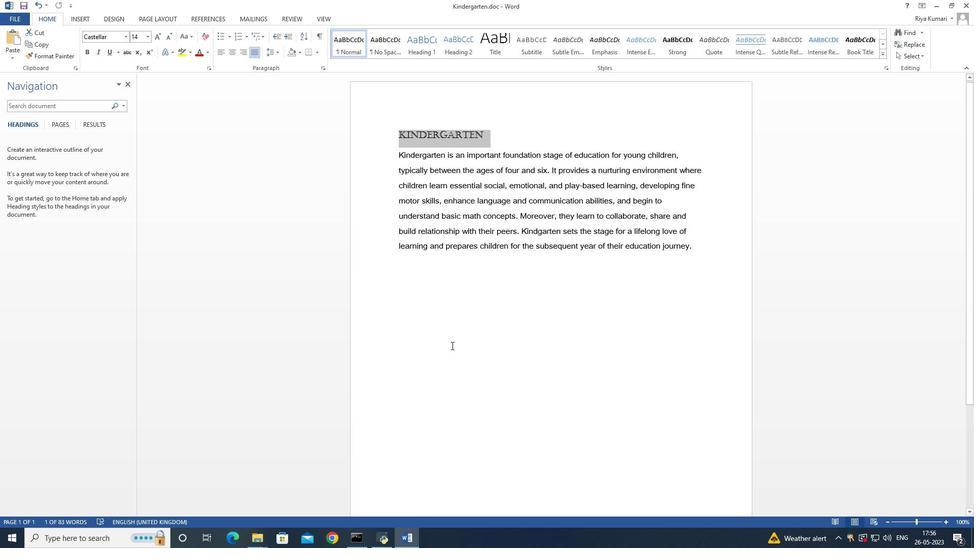 
